 Task: Apply the page setup to selected Document.
Action: Mouse moved to (314, 211)
Screenshot: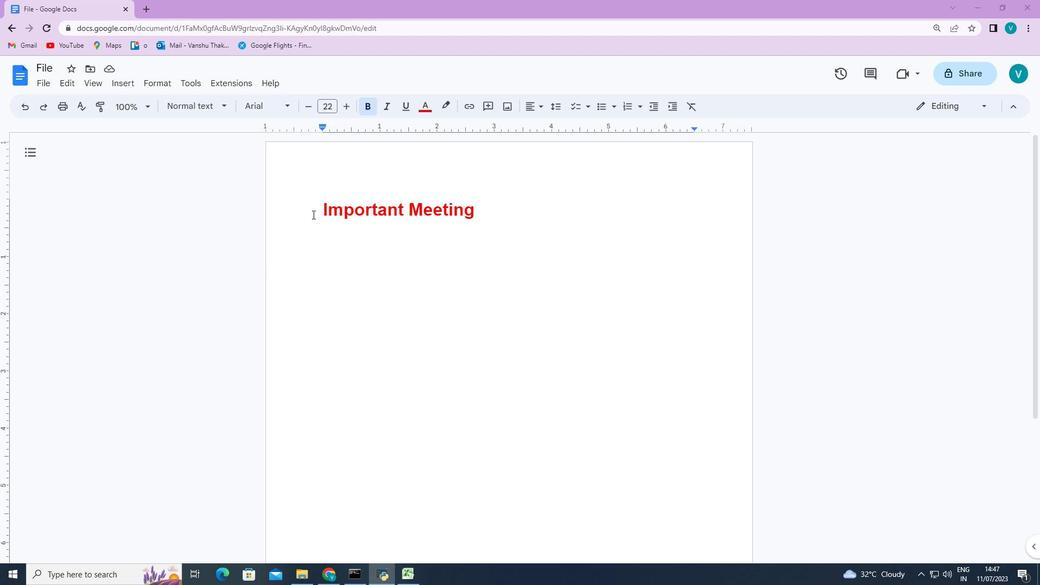 
Action: Mouse pressed left at (314, 211)
Screenshot: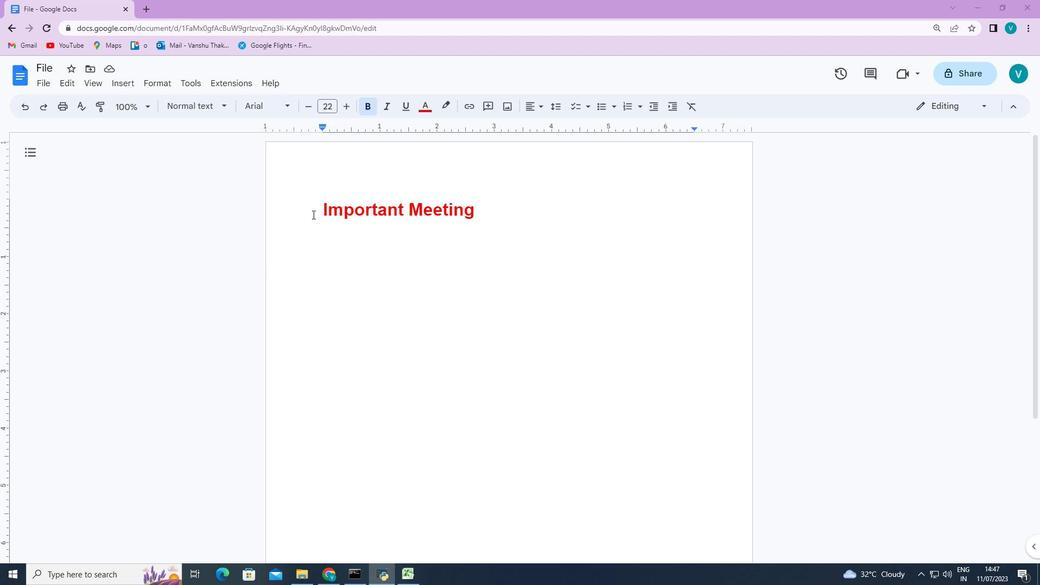 
Action: Mouse moved to (46, 78)
Screenshot: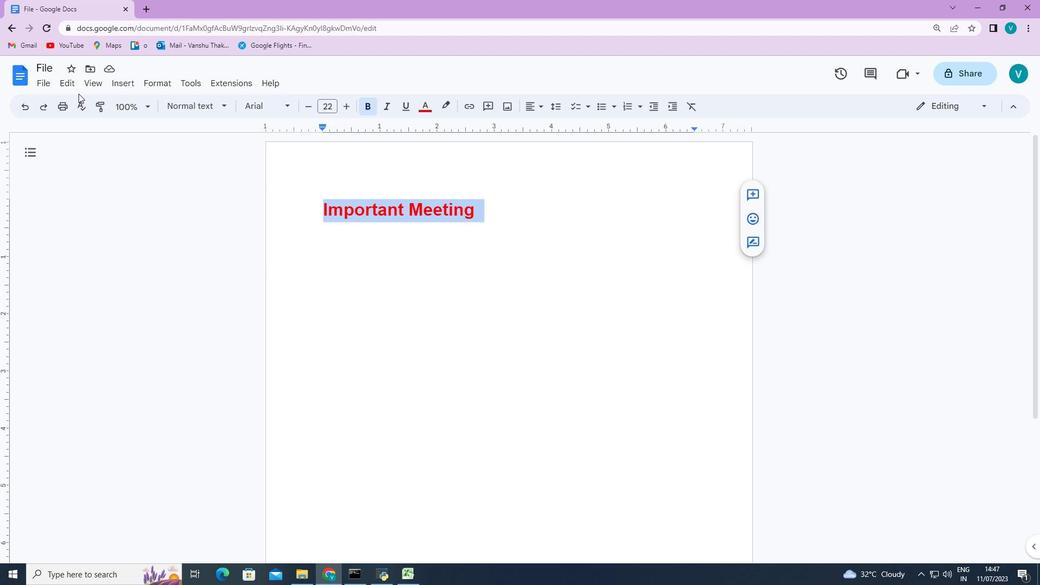 
Action: Mouse pressed left at (46, 78)
Screenshot: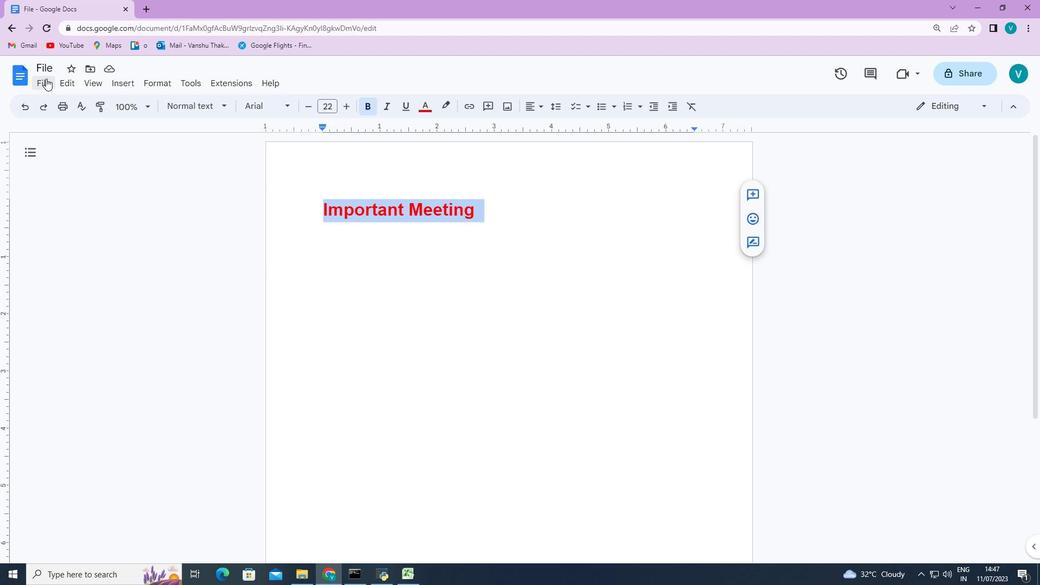 
Action: Mouse moved to (86, 406)
Screenshot: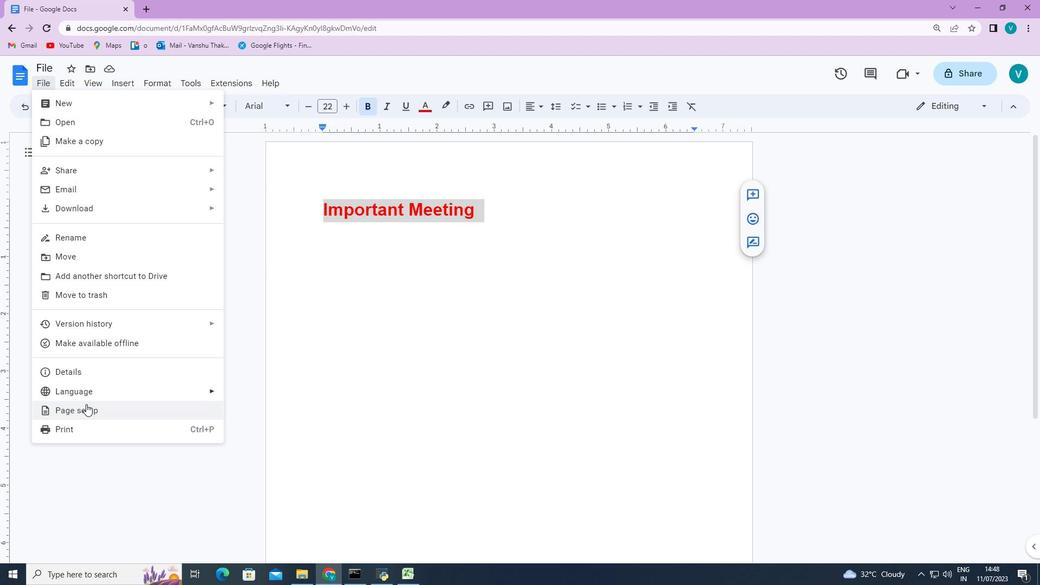 
Action: Mouse pressed left at (86, 406)
Screenshot: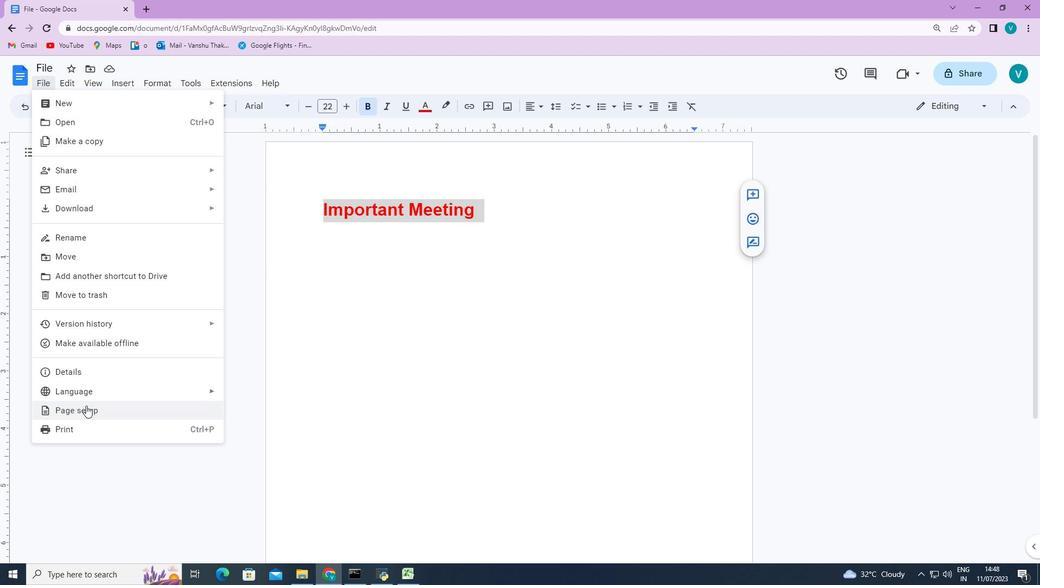
Action: Mouse moved to (481, 249)
Screenshot: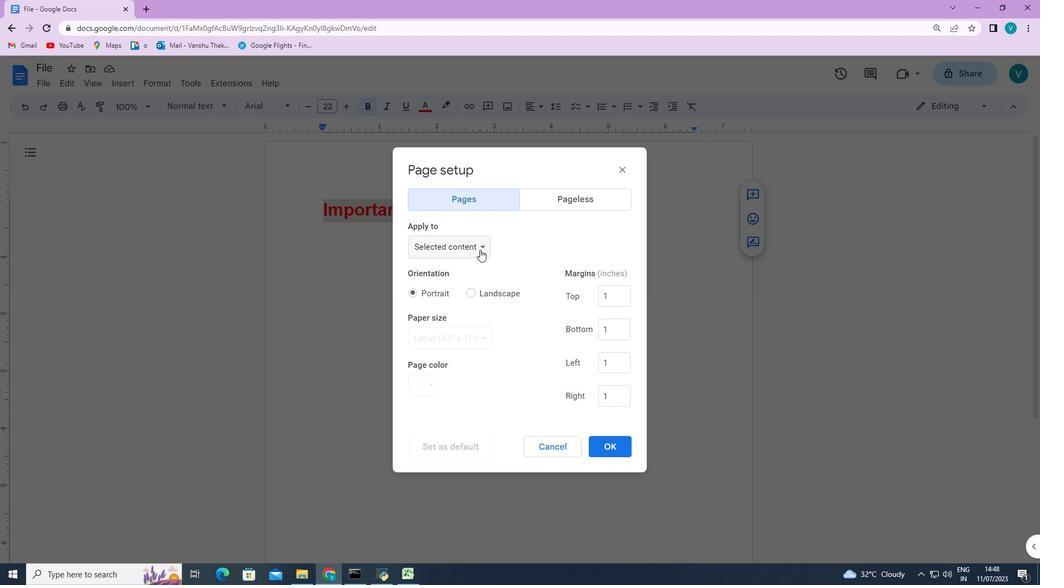 
Action: Mouse pressed left at (481, 249)
Screenshot: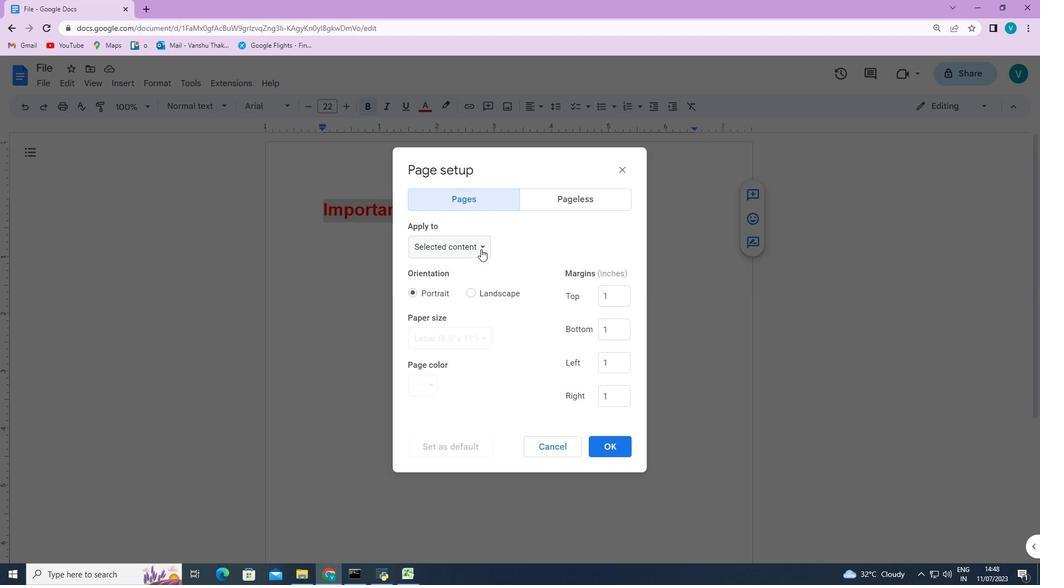 
Action: Mouse moved to (471, 243)
Screenshot: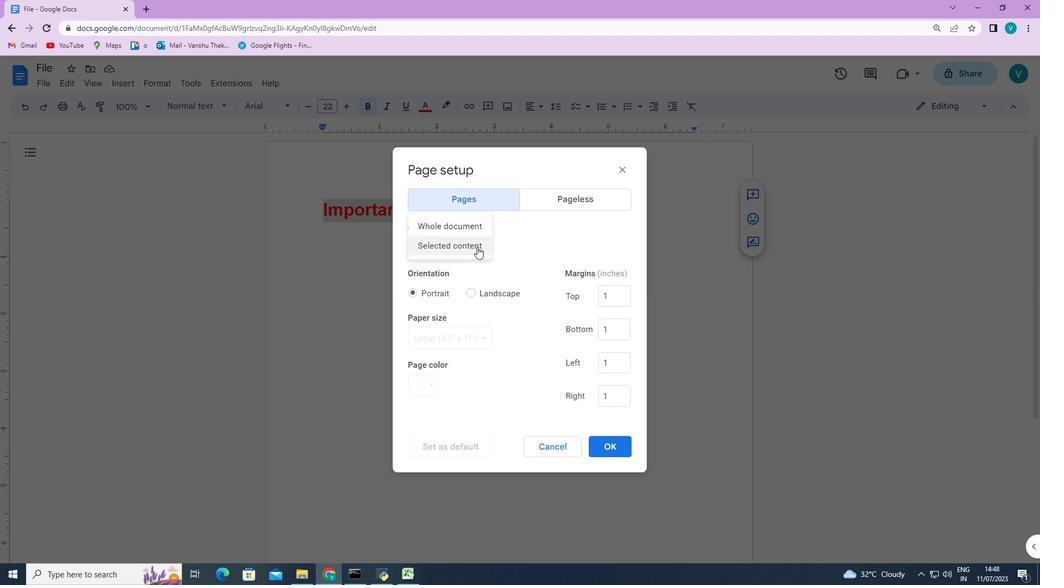 
Action: Mouse pressed left at (471, 243)
Screenshot: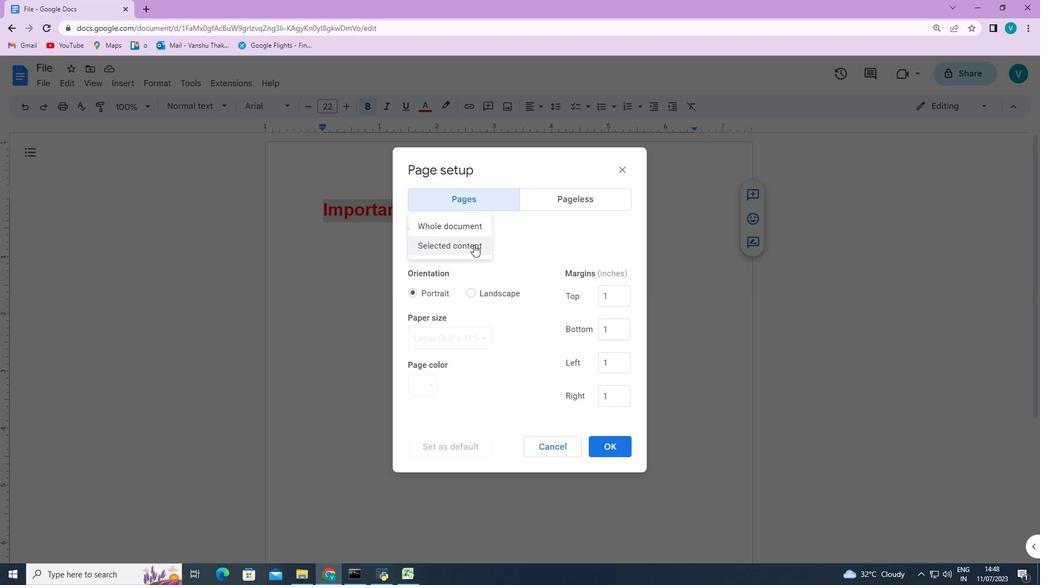 
Action: Mouse moved to (600, 450)
Screenshot: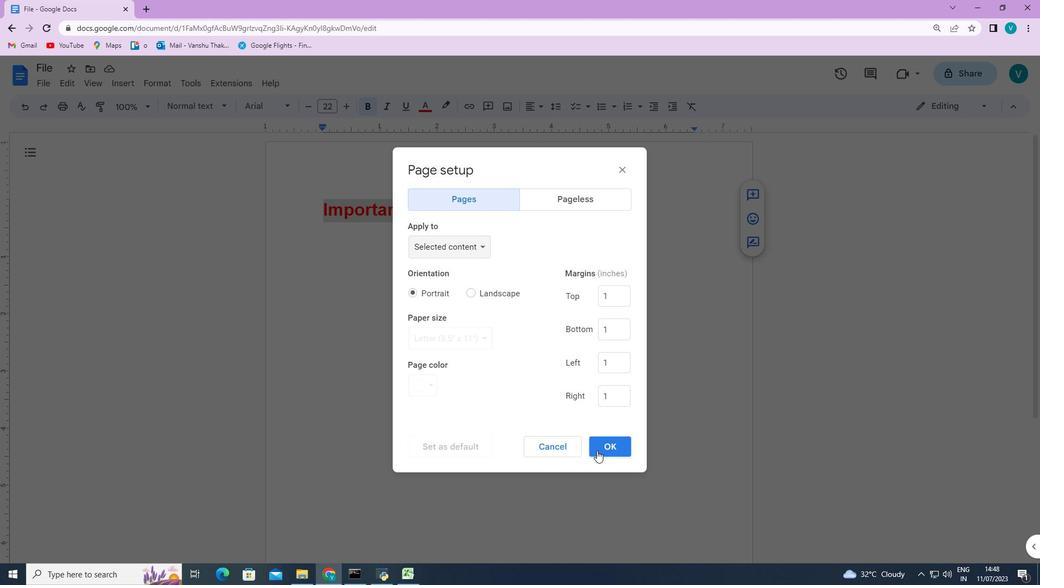 
Action: Mouse pressed left at (600, 450)
Screenshot: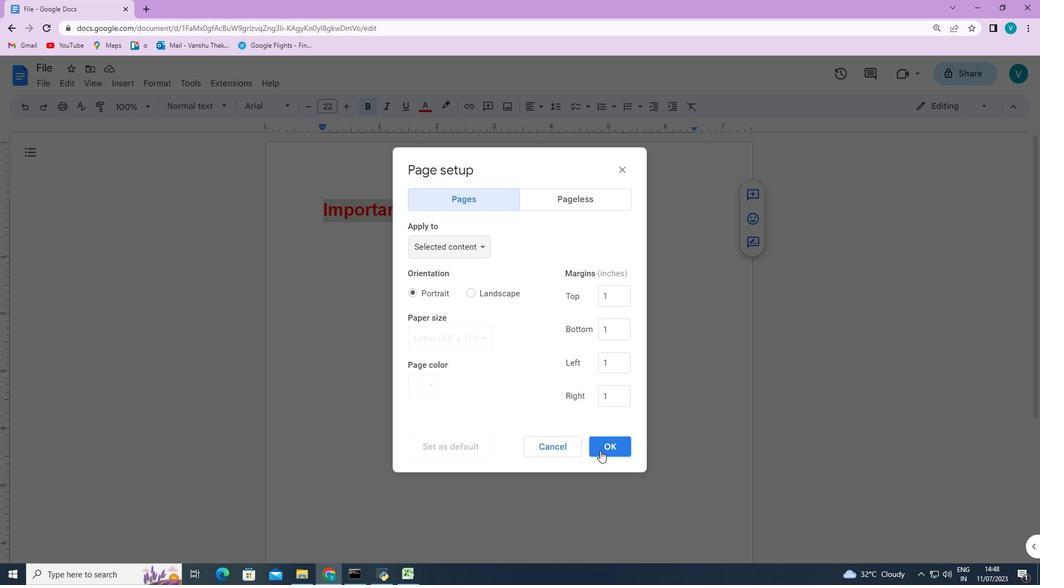 
Action: Mouse moved to (600, 450)
Screenshot: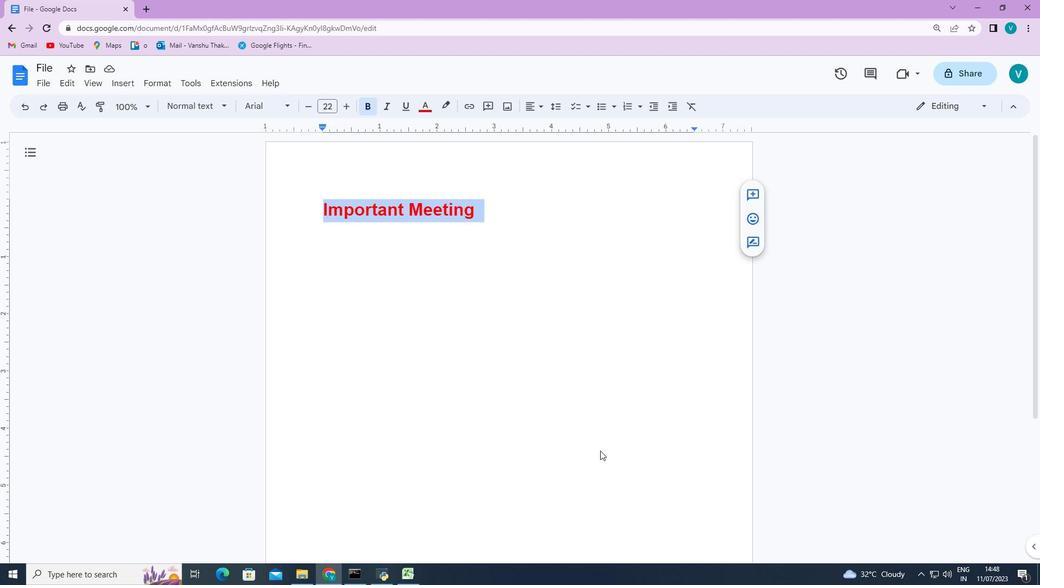 
